 Task: Create Card Card0030 in Board Board0023 in Workspace Development in Trello
Action: Mouse moved to (425, 489)
Screenshot: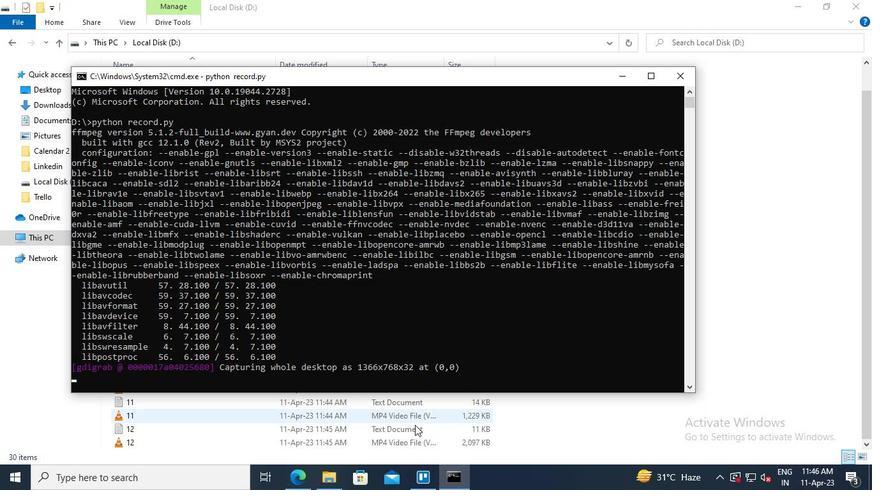 
Action: Mouse pressed left at (425, 489)
Screenshot: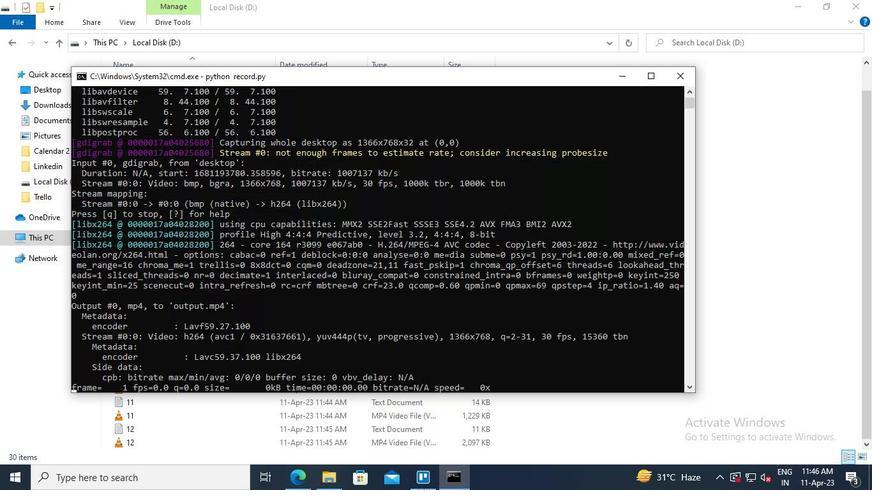 
Action: Mouse moved to (248, 175)
Screenshot: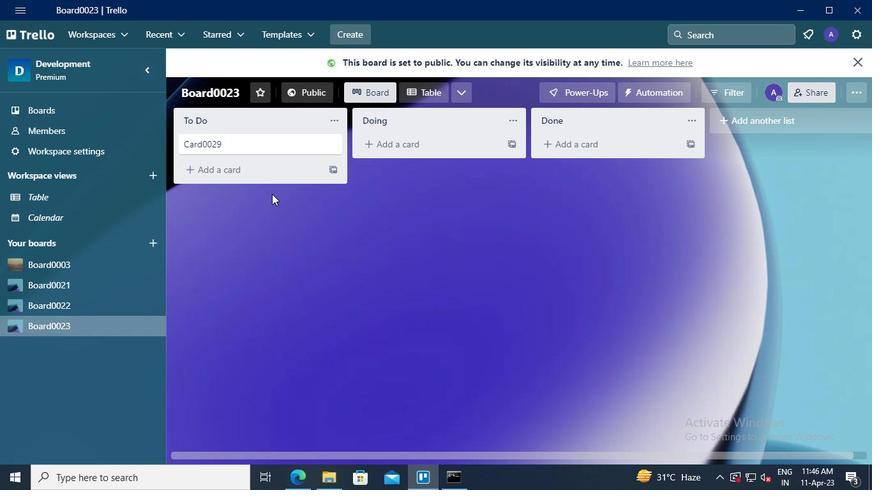 
Action: Mouse pressed left at (248, 175)
Screenshot: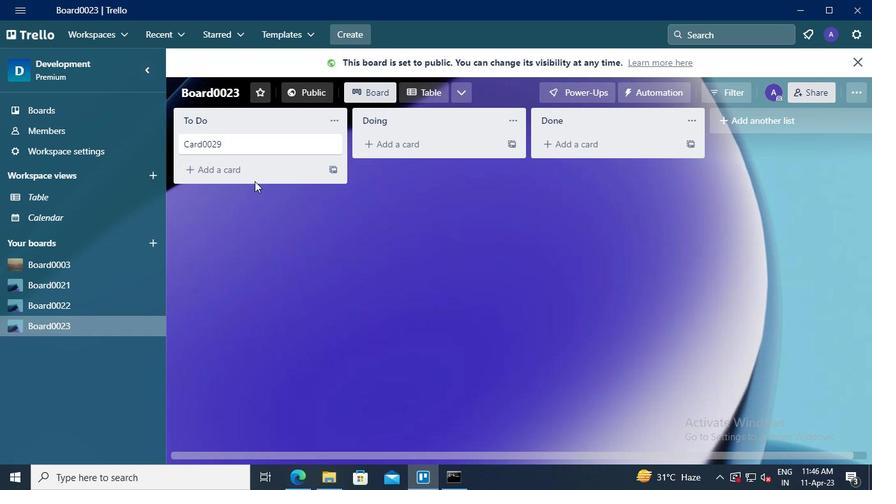 
Action: Keyboard Key.shift
Screenshot: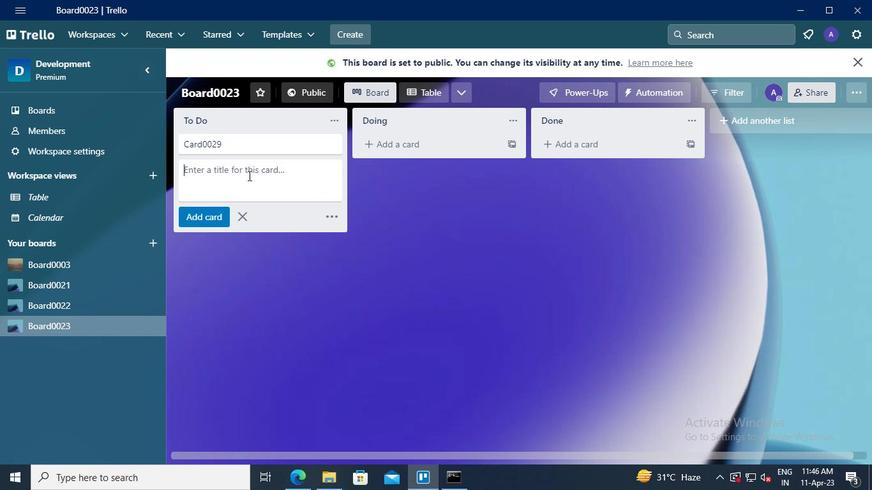
Action: Keyboard C
Screenshot: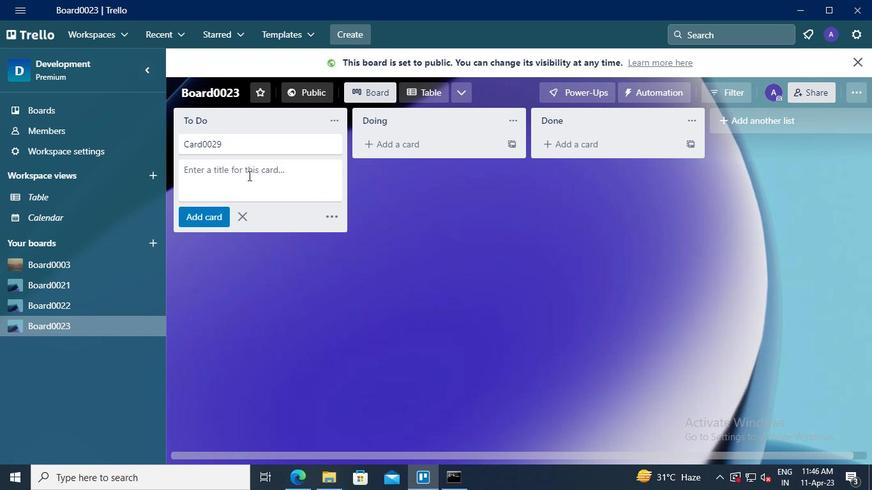 
Action: Keyboard a
Screenshot: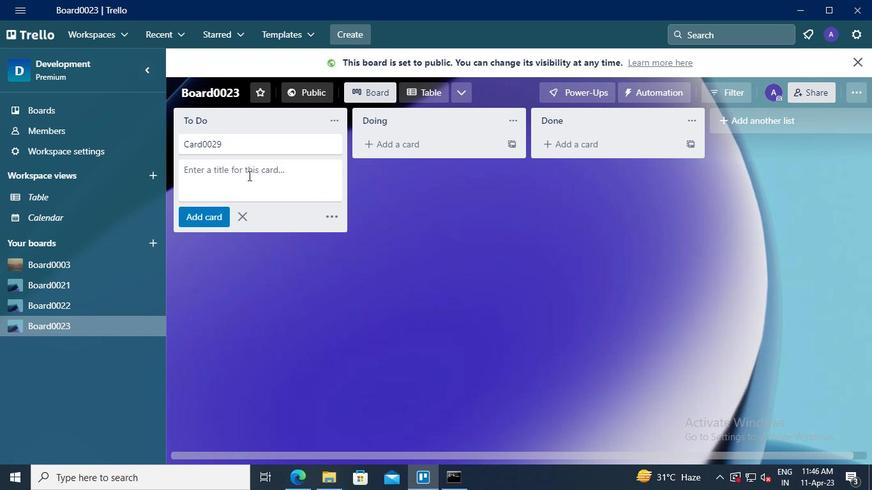 
Action: Keyboard r
Screenshot: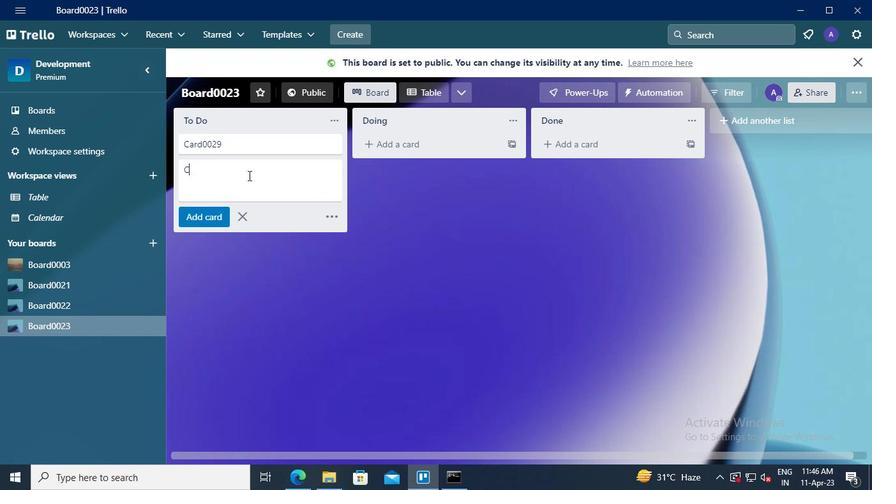 
Action: Keyboard d
Screenshot: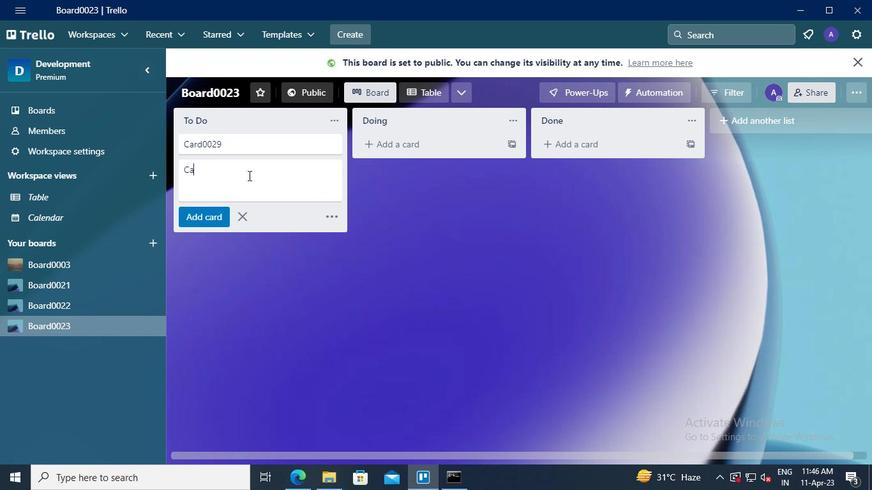 
Action: Keyboard <96>
Screenshot: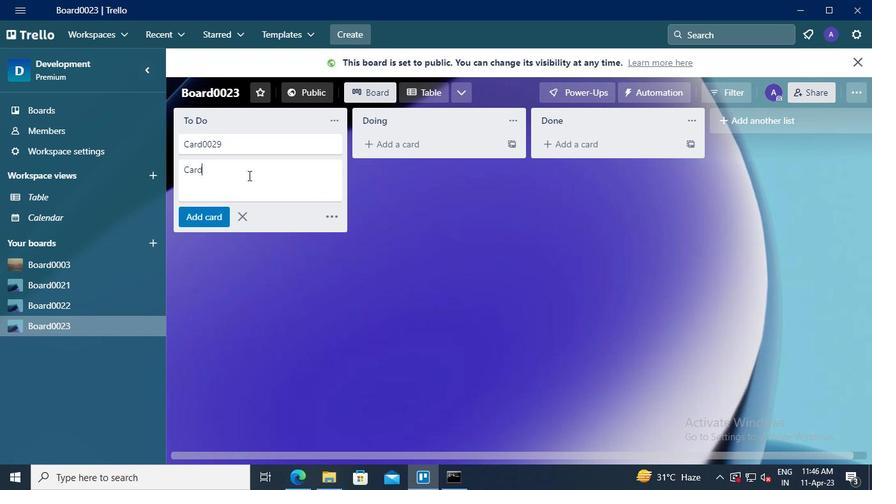
Action: Keyboard <96>
Screenshot: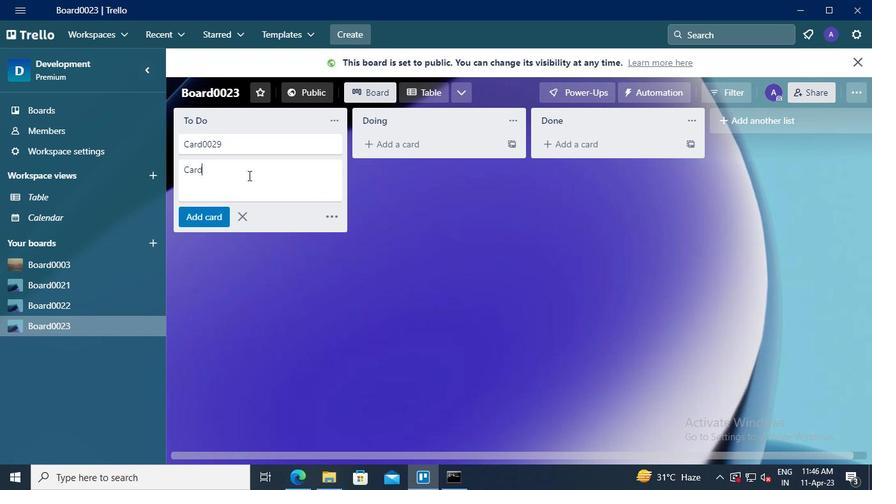
Action: Keyboard <99>
Screenshot: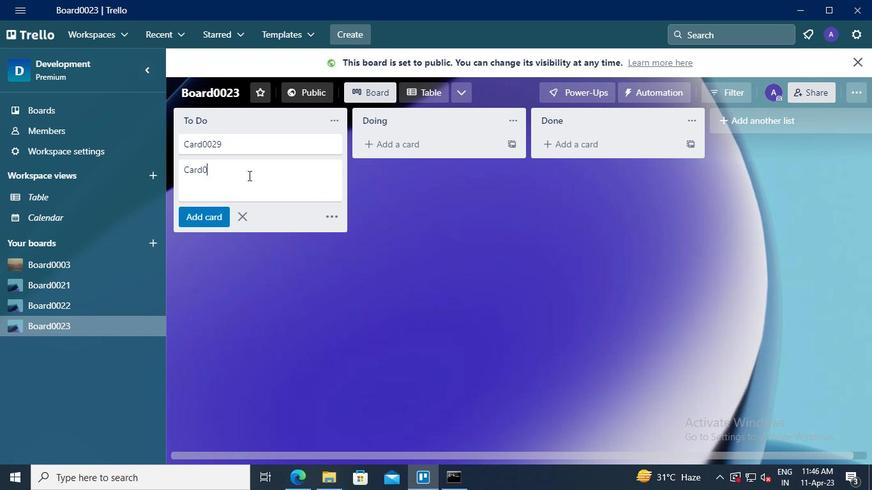 
Action: Keyboard <96>
Screenshot: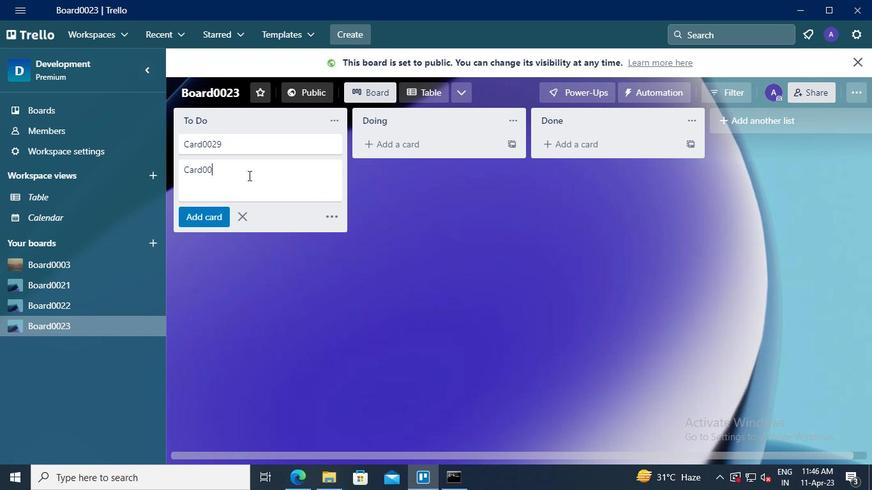 
Action: Mouse moved to (209, 221)
Screenshot: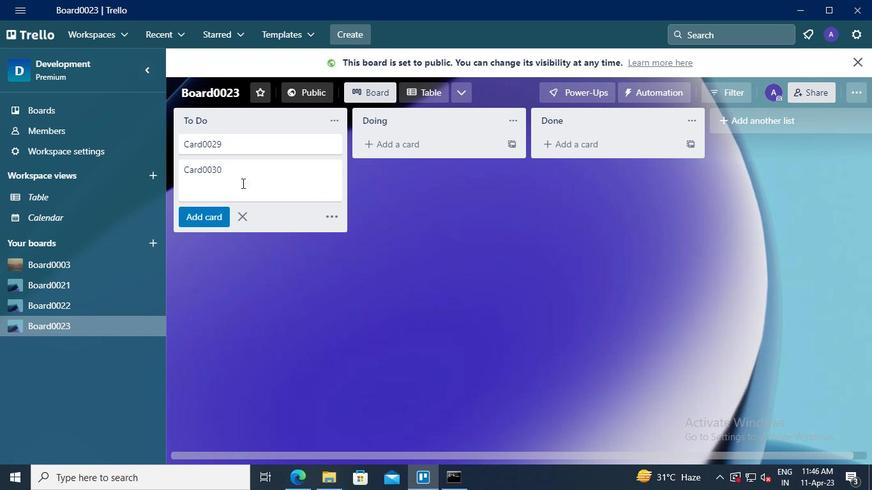 
Action: Mouse pressed left at (209, 221)
Screenshot: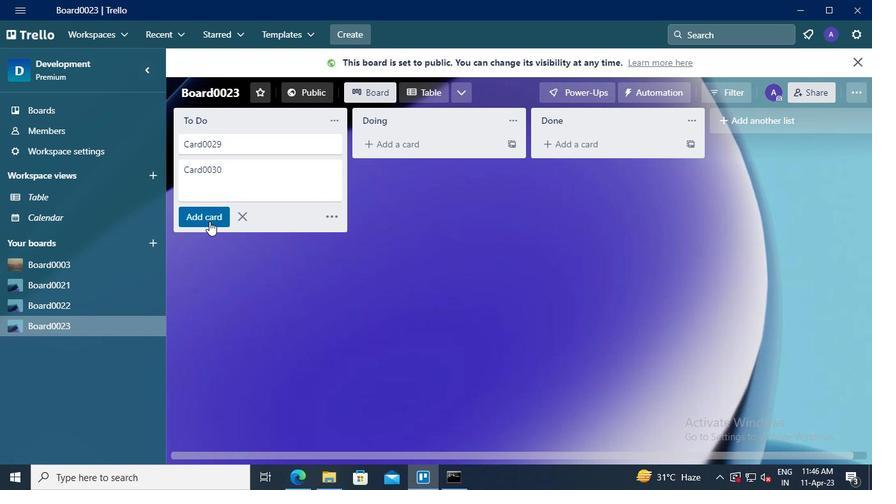 
Action: Mouse moved to (445, 477)
Screenshot: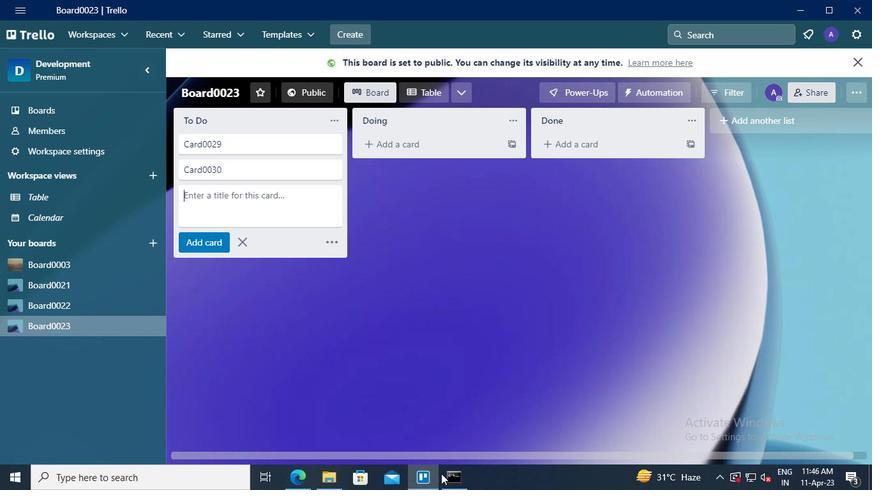 
Action: Mouse pressed left at (445, 477)
Screenshot: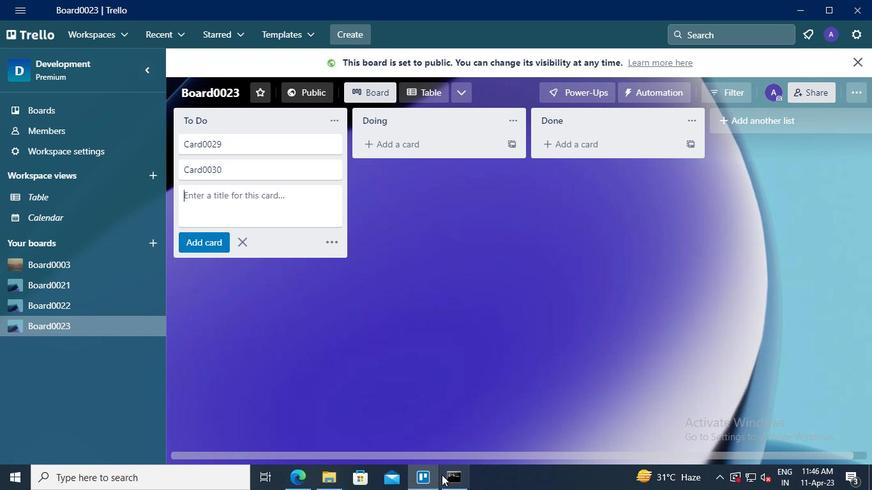 
Action: Mouse moved to (671, 78)
Screenshot: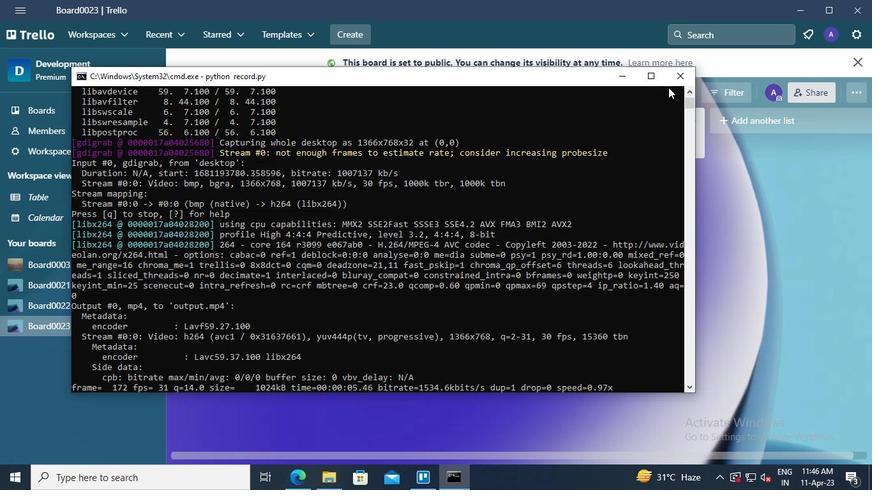 
Action: Mouse pressed left at (671, 78)
Screenshot: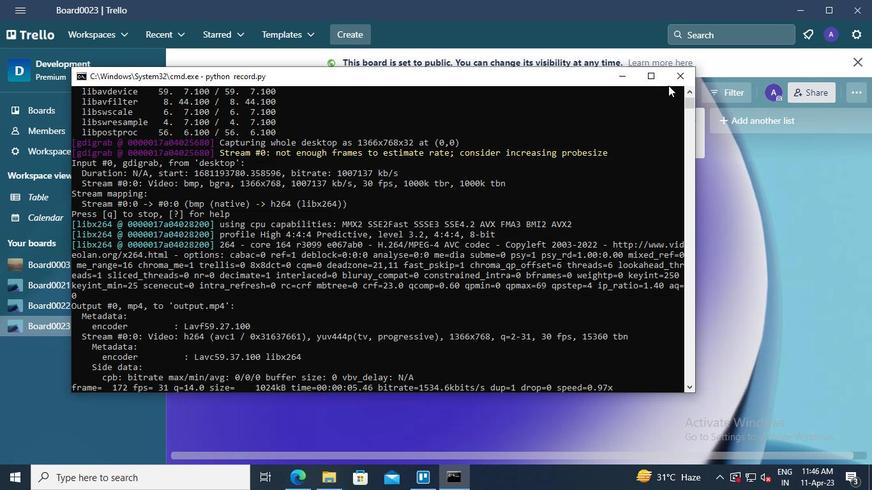 
Action: Mouse moved to (659, 97)
Screenshot: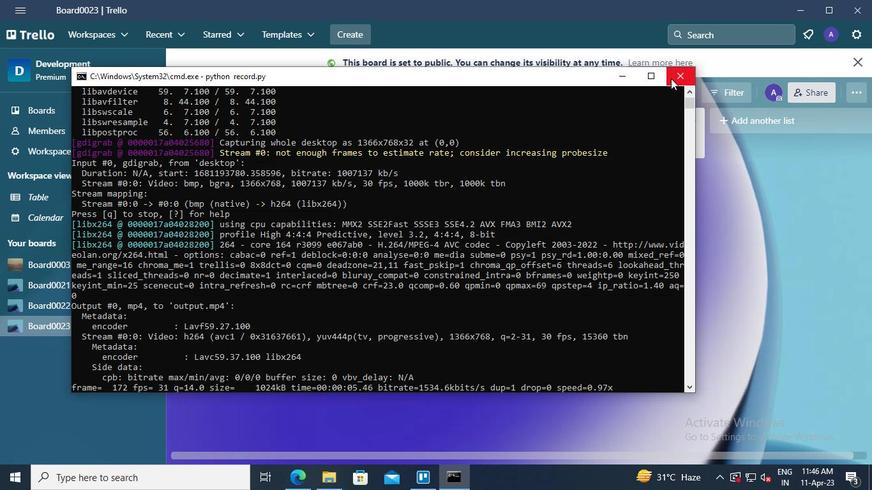 
